Task: Select Move left a space
Action: Mouse moved to (54, 6)
Screenshot: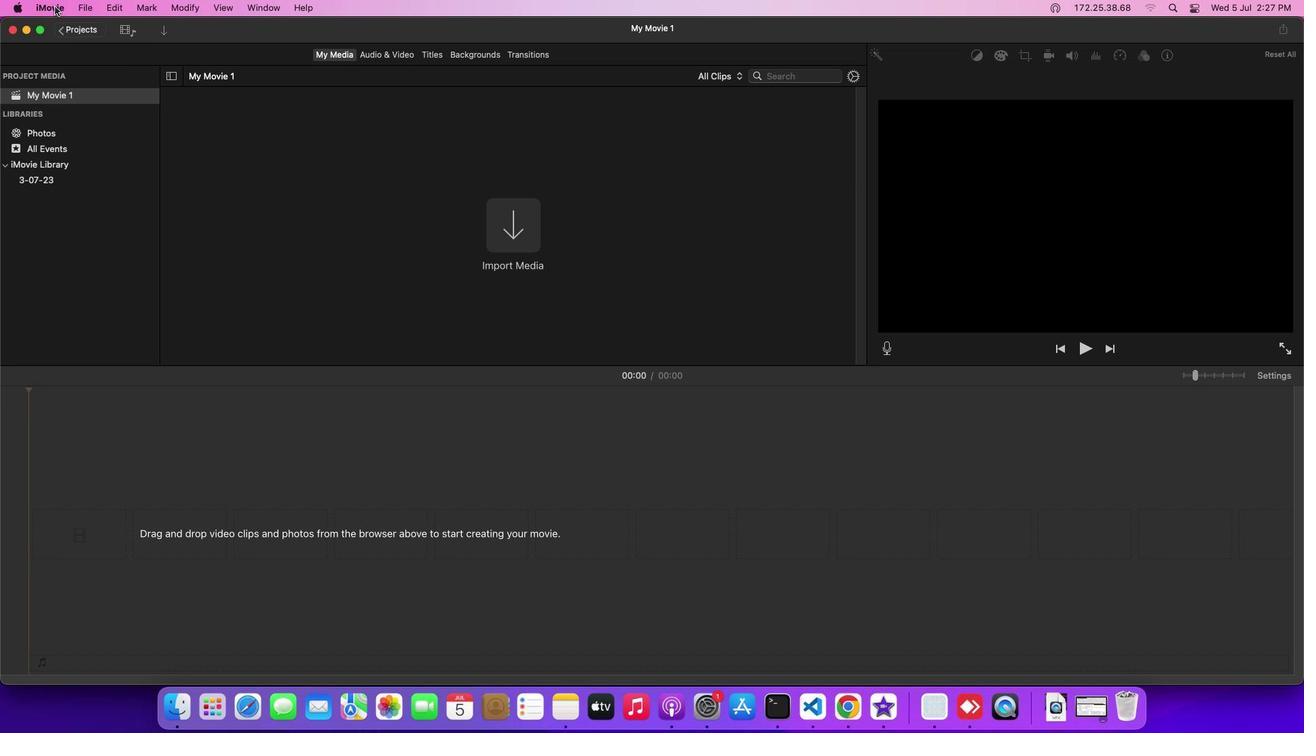 
Action: Mouse pressed left at (54, 6)
Screenshot: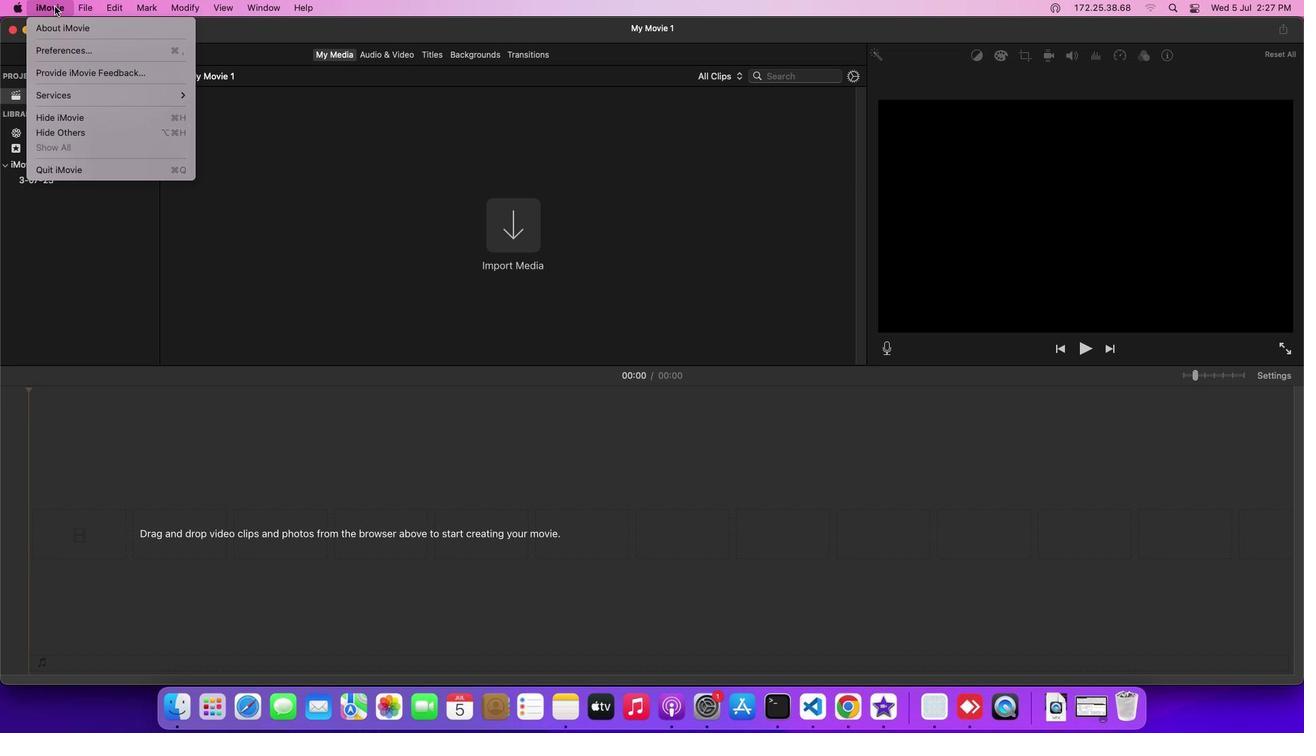 
Action: Mouse moved to (73, 92)
Screenshot: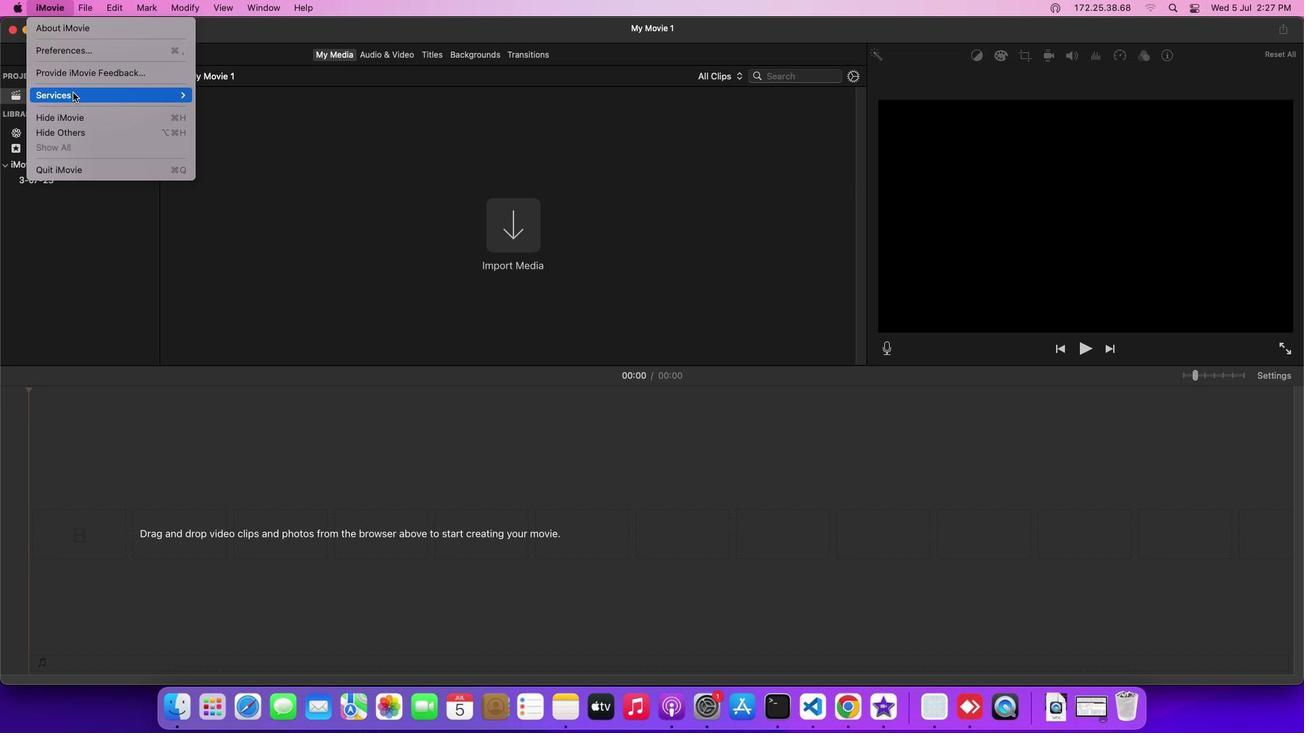 
Action: Mouse pressed left at (73, 92)
Screenshot: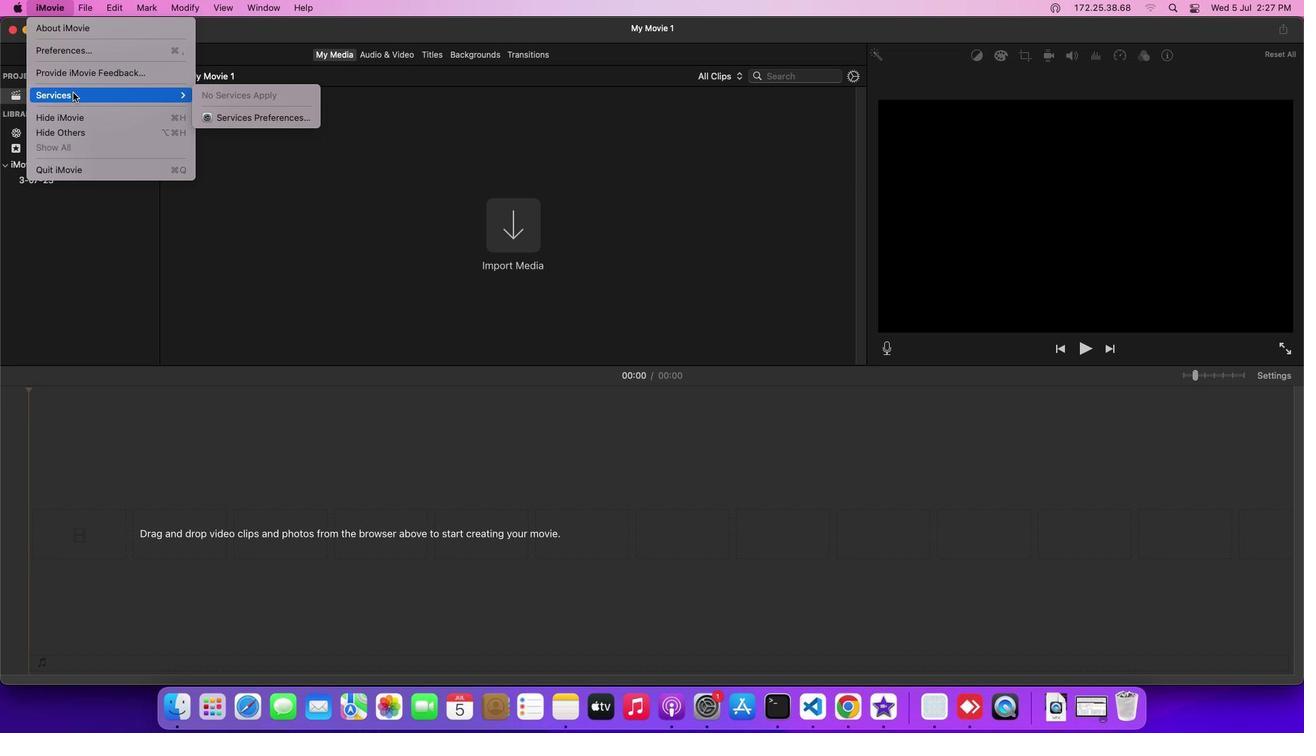 
Action: Mouse moved to (232, 115)
Screenshot: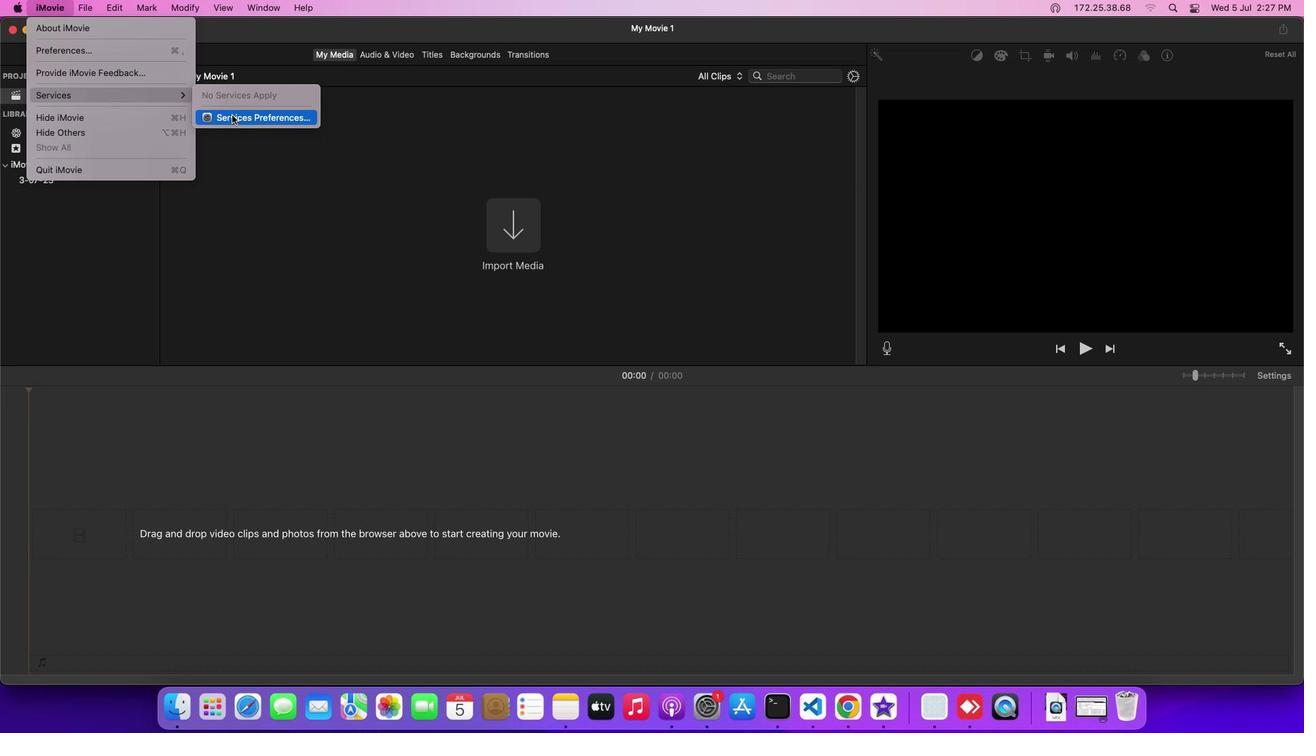 
Action: Mouse pressed left at (232, 115)
Screenshot: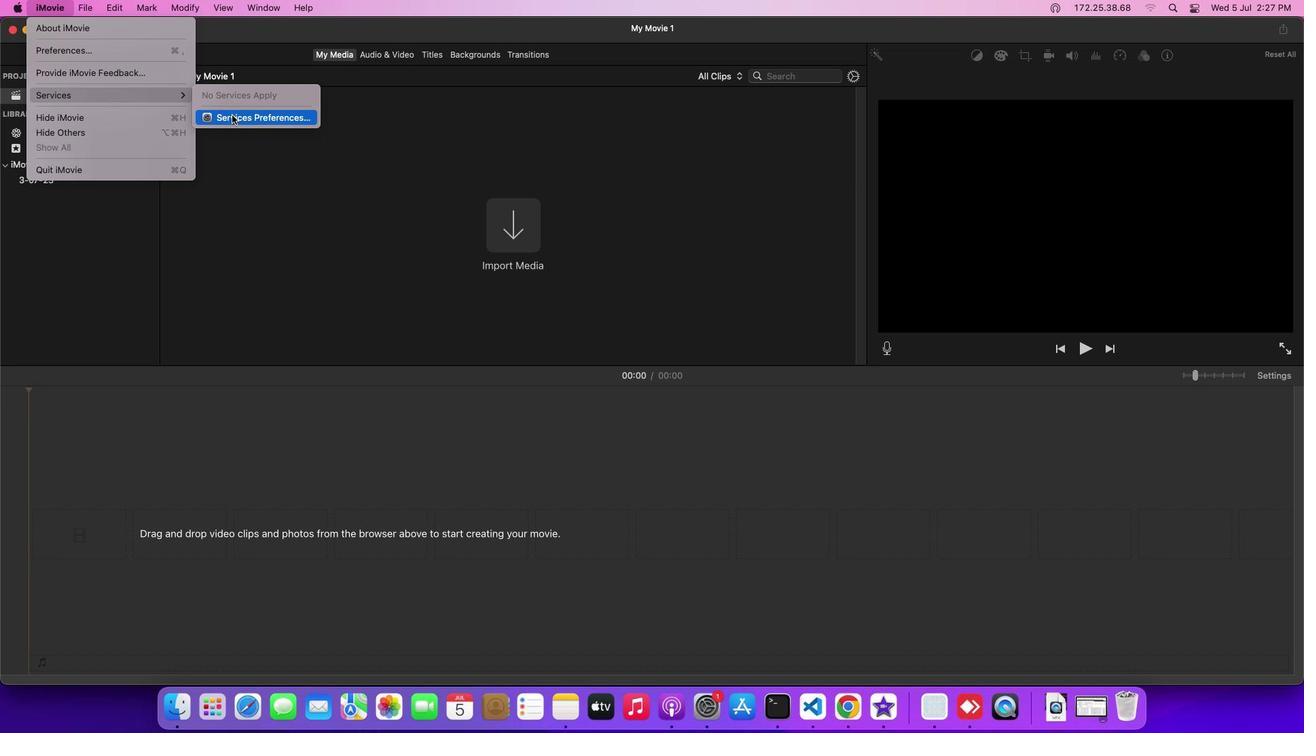 
Action: Mouse moved to (729, 201)
Screenshot: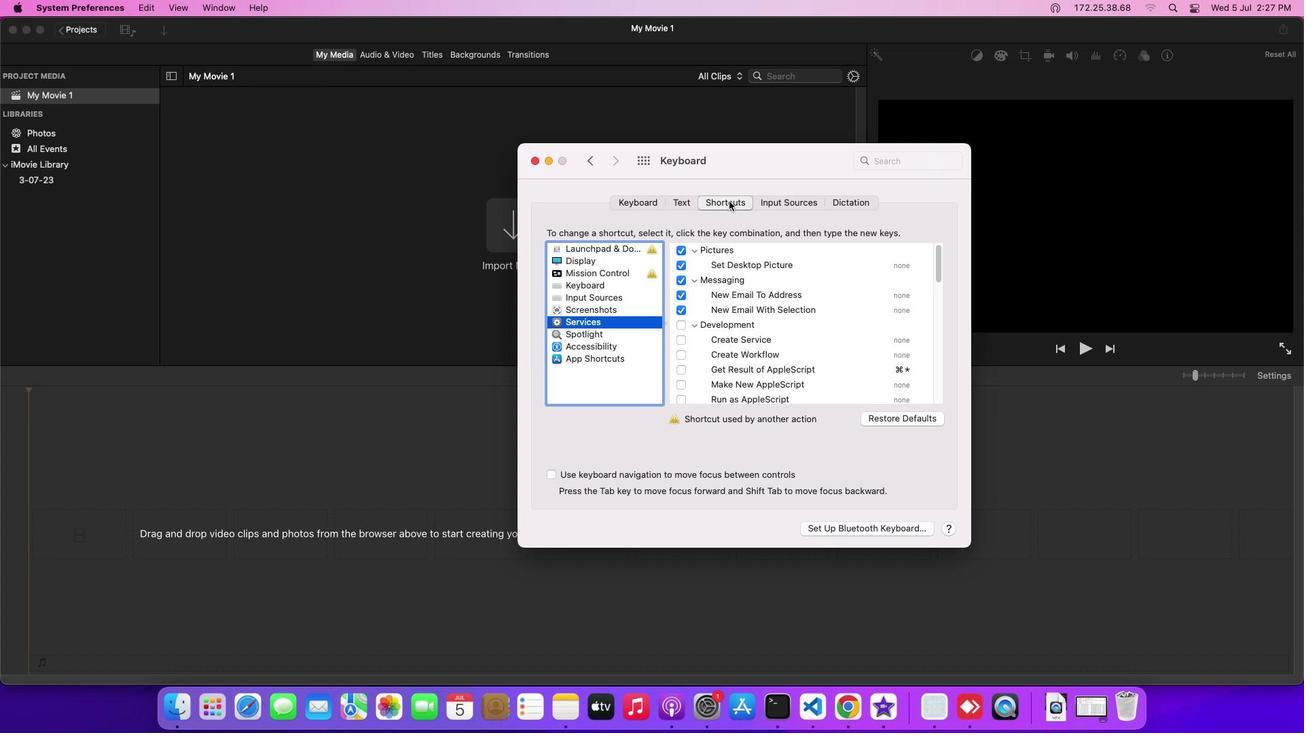 
Action: Mouse pressed left at (729, 201)
Screenshot: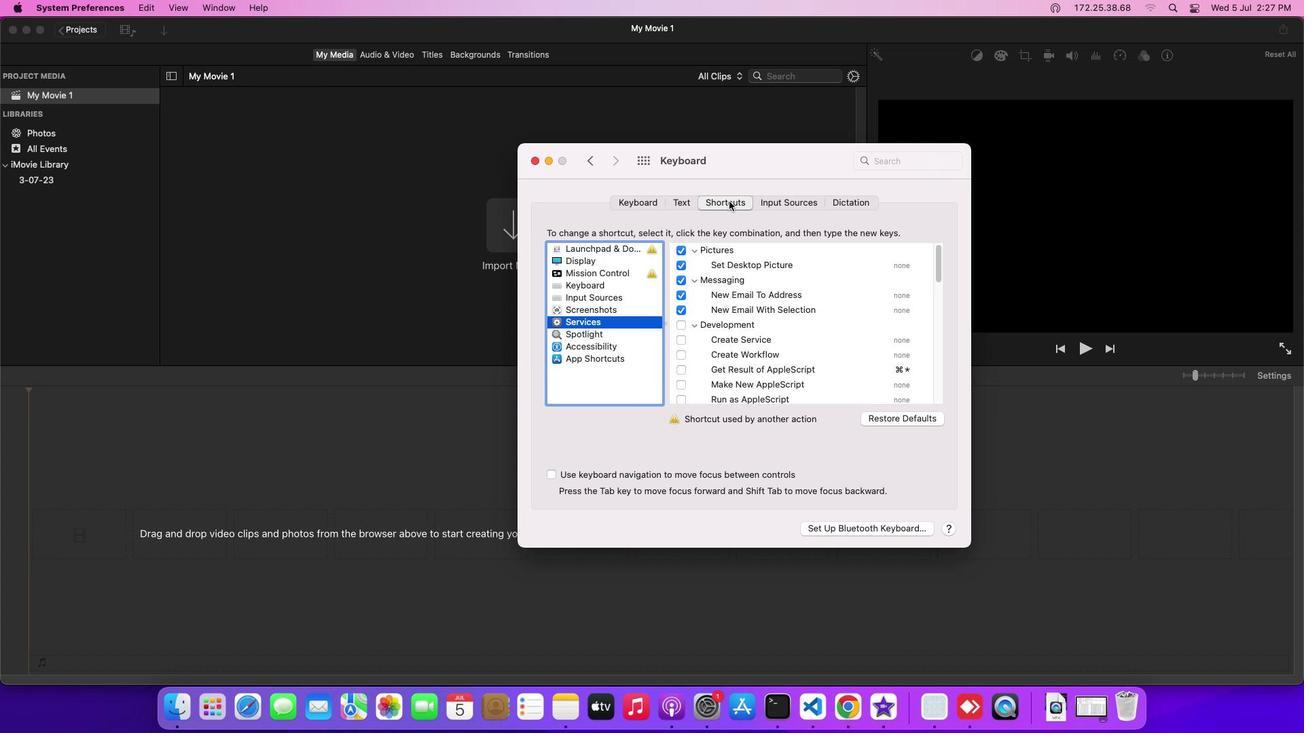 
Action: Mouse moved to (640, 275)
Screenshot: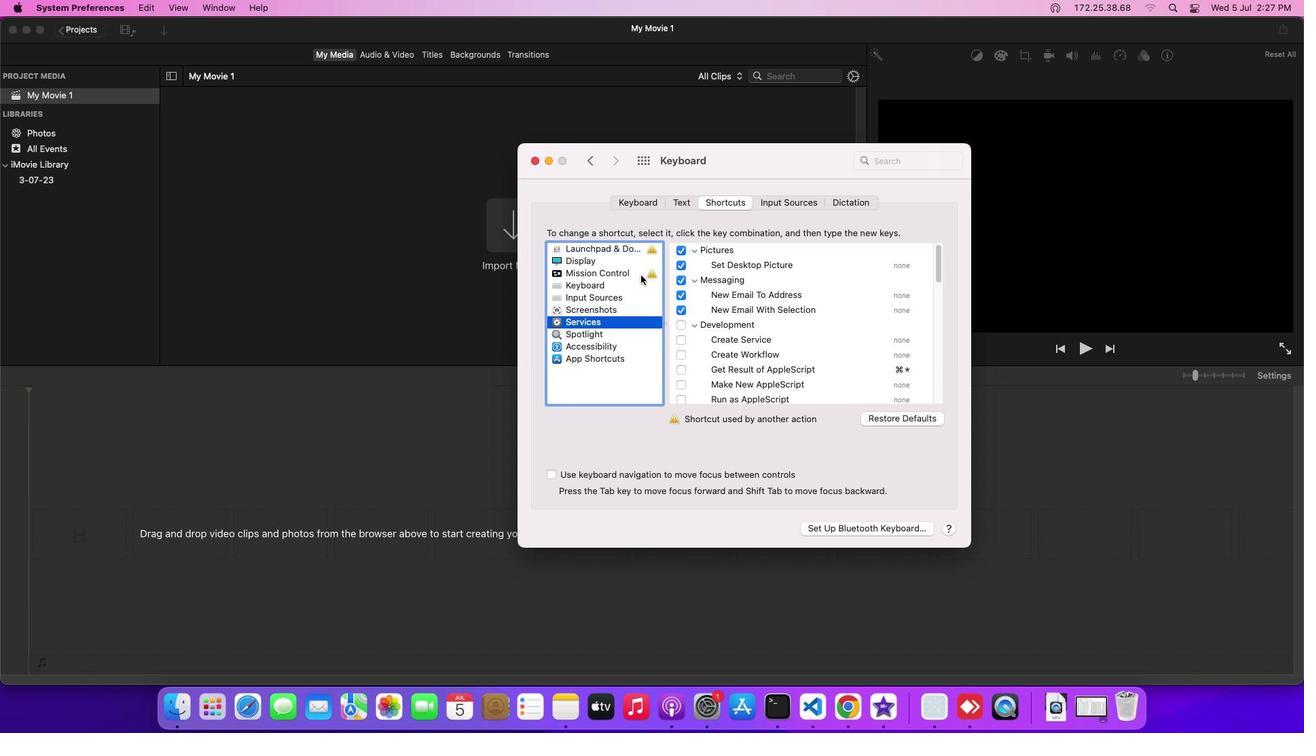 
Action: Mouse pressed left at (640, 275)
Screenshot: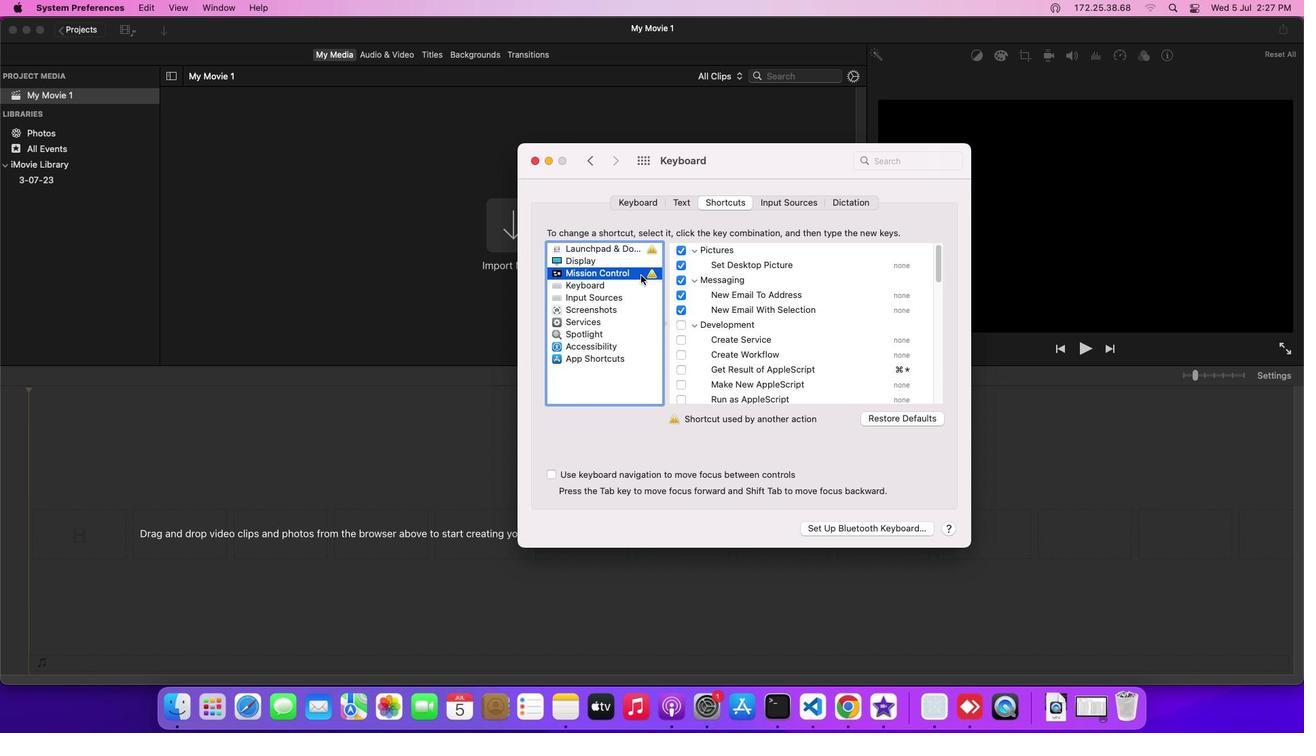 
Action: Mouse moved to (680, 342)
Screenshot: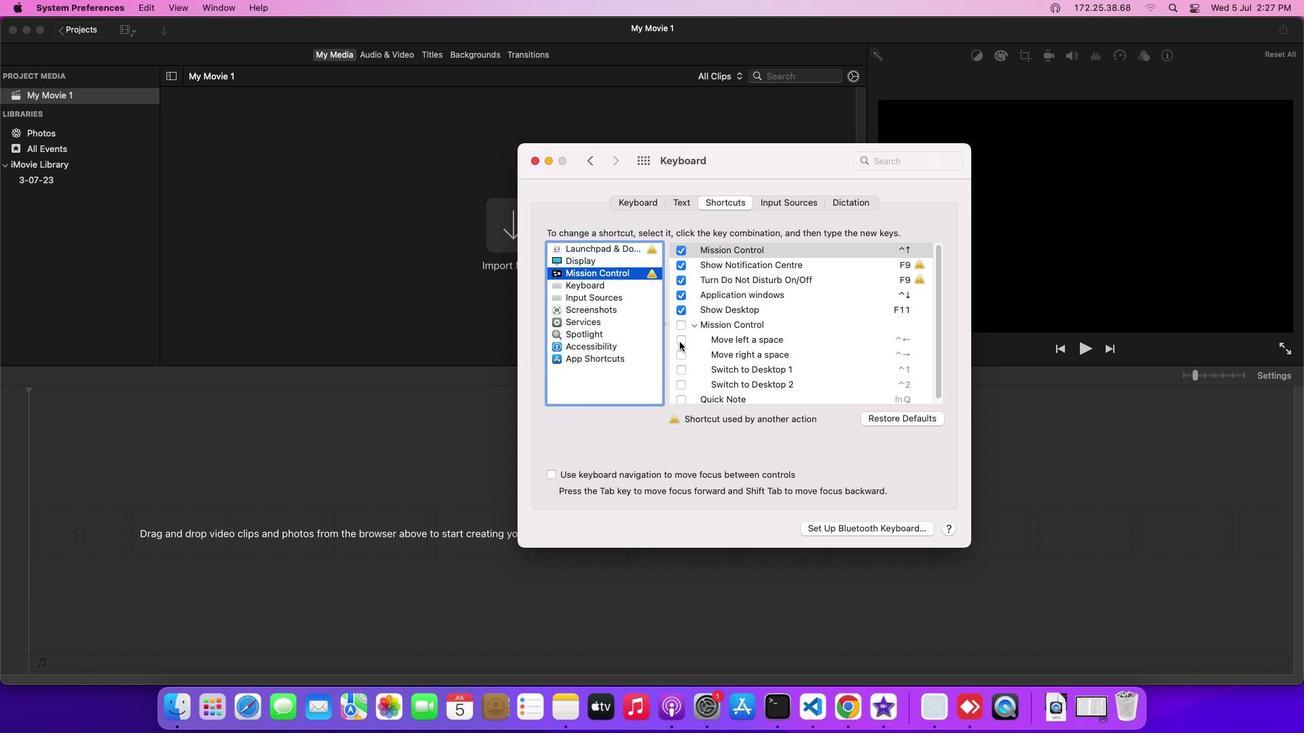 
Action: Mouse pressed left at (680, 342)
Screenshot: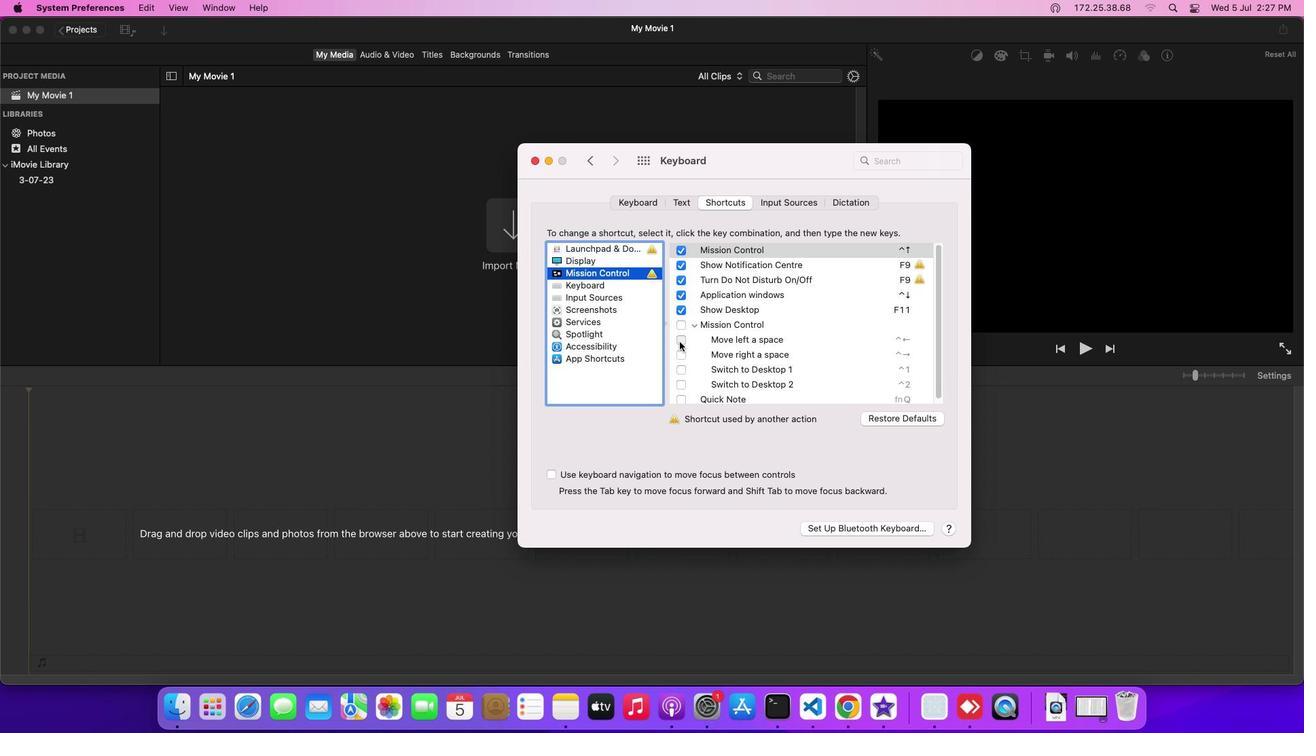 
